 Task: Upload logo in a new group
Action: Mouse moved to (676, 83)
Screenshot: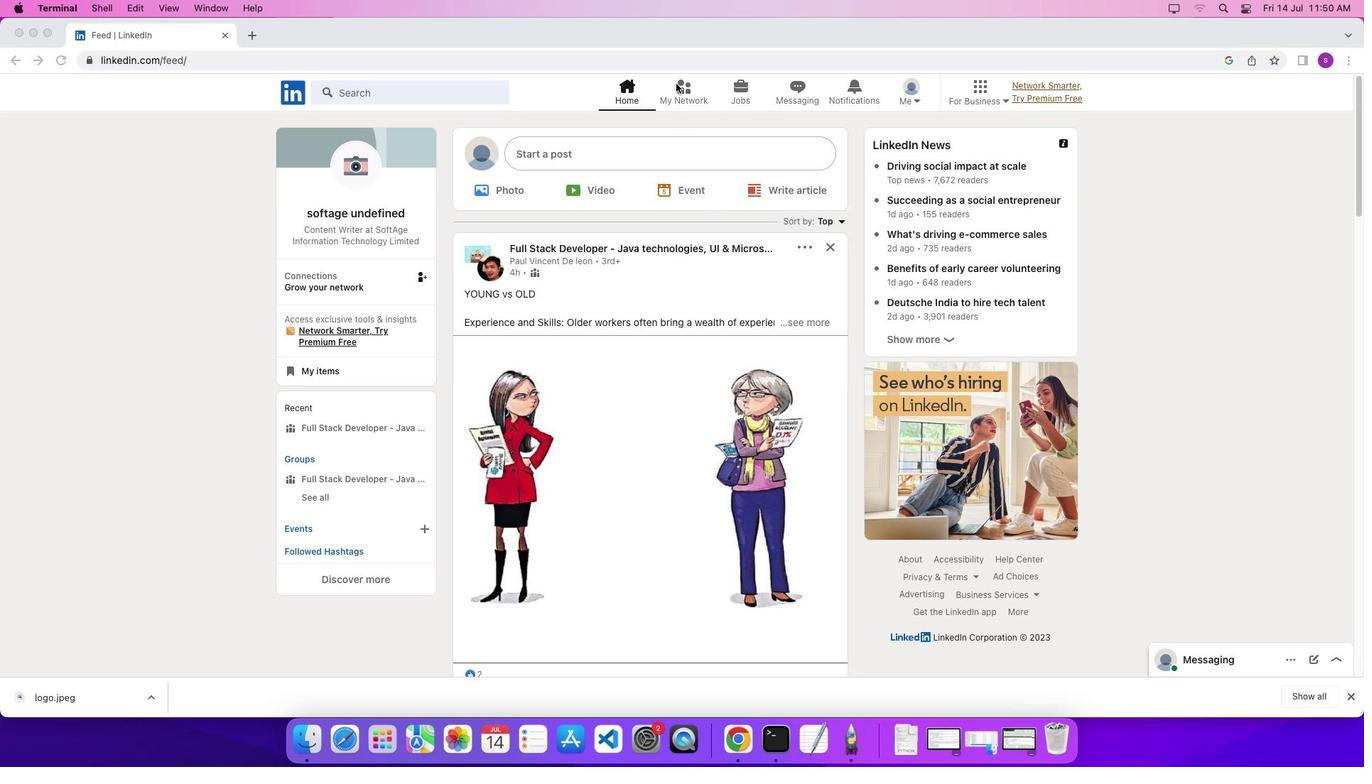
Action: Mouse pressed left at (676, 83)
Screenshot: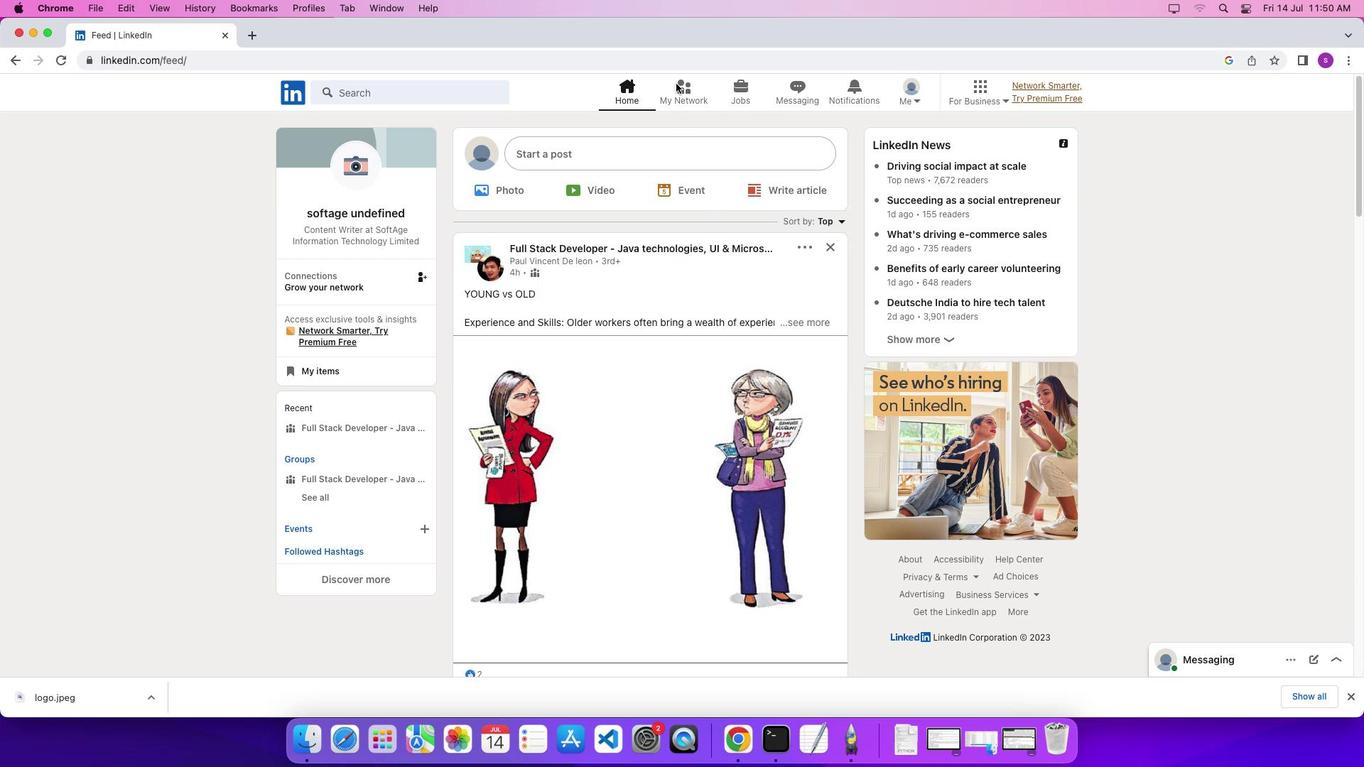 
Action: Mouse pressed left at (676, 83)
Screenshot: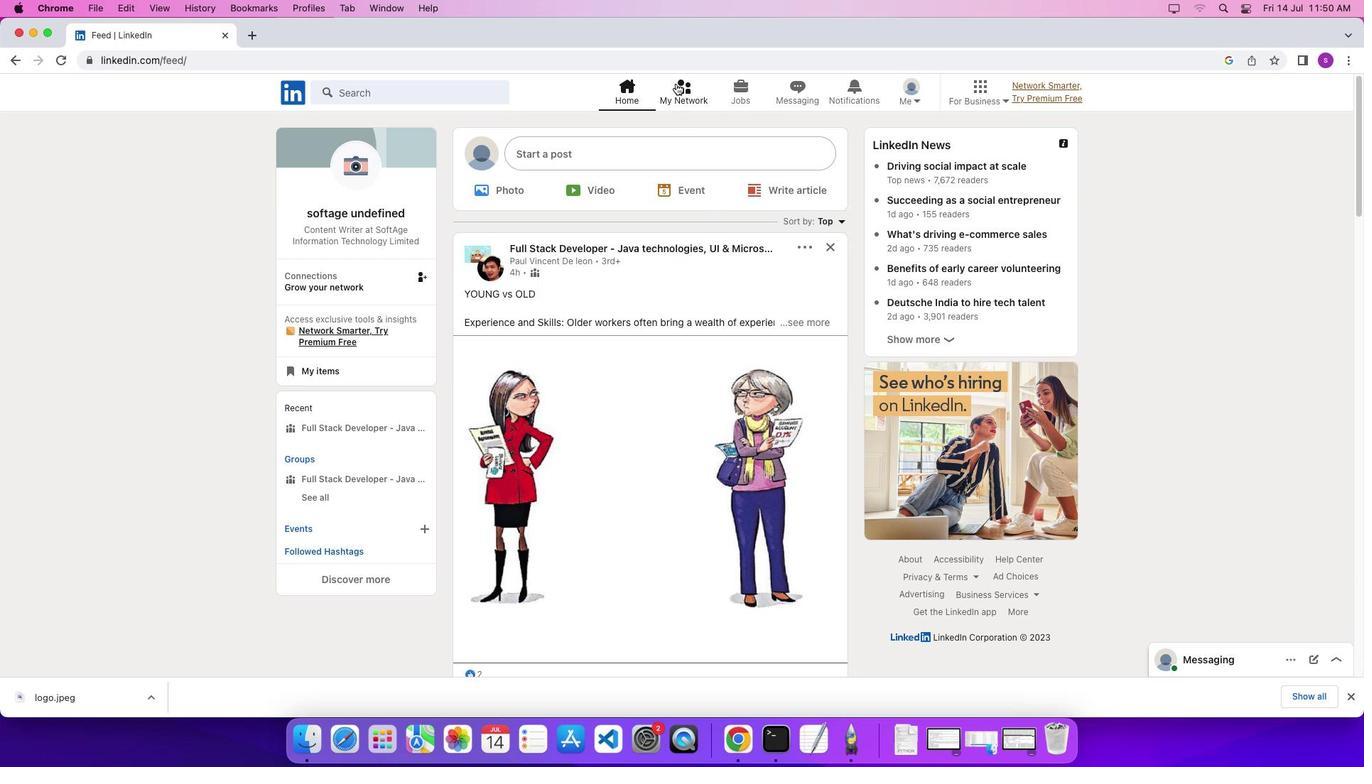 
Action: Mouse moved to (359, 263)
Screenshot: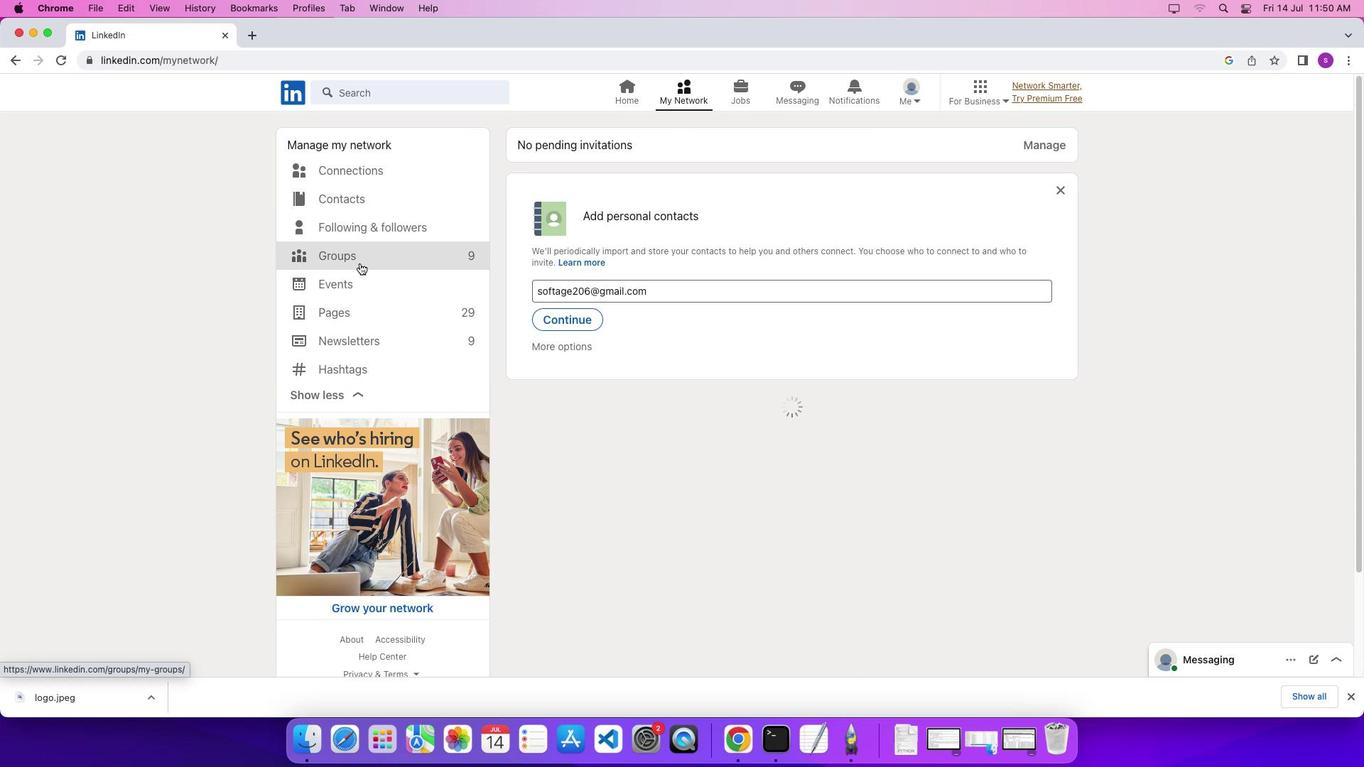 
Action: Mouse pressed left at (359, 263)
Screenshot: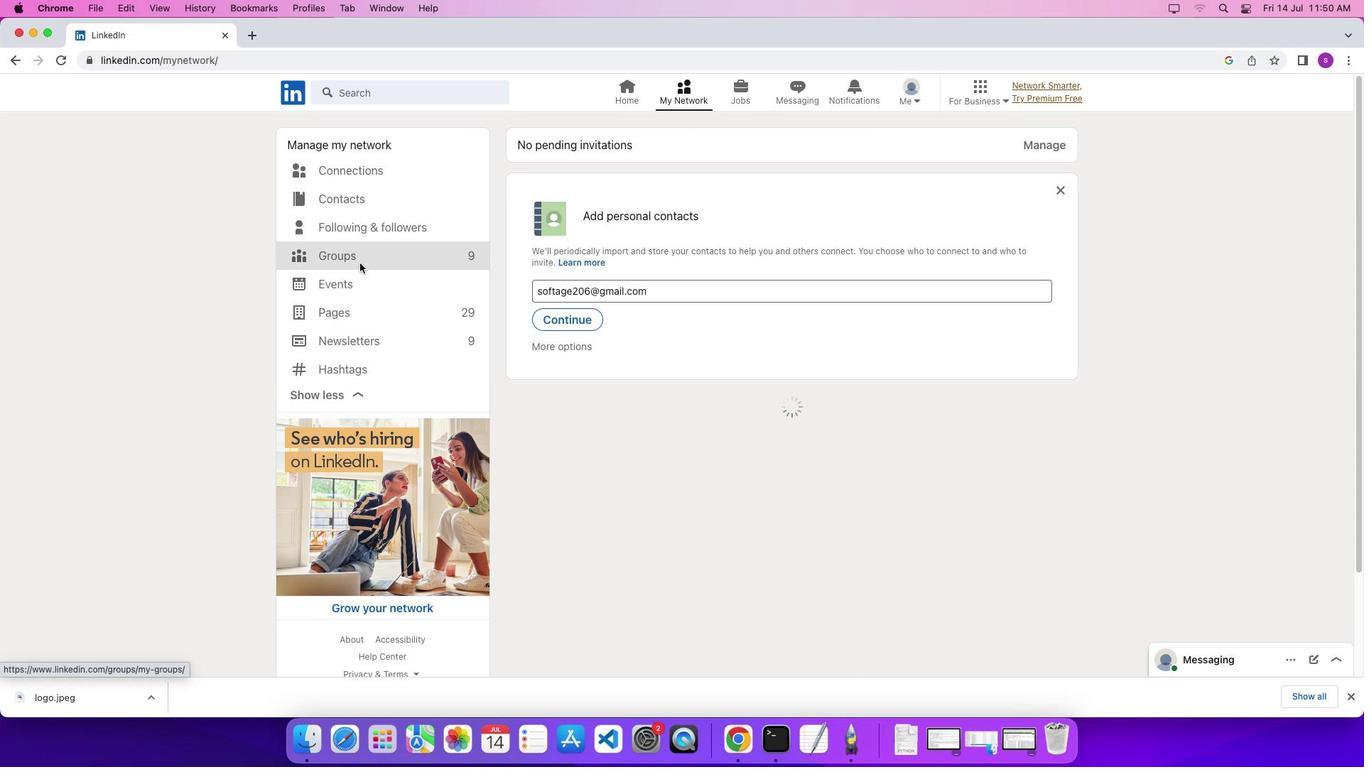 
Action: Mouse moved to (809, 147)
Screenshot: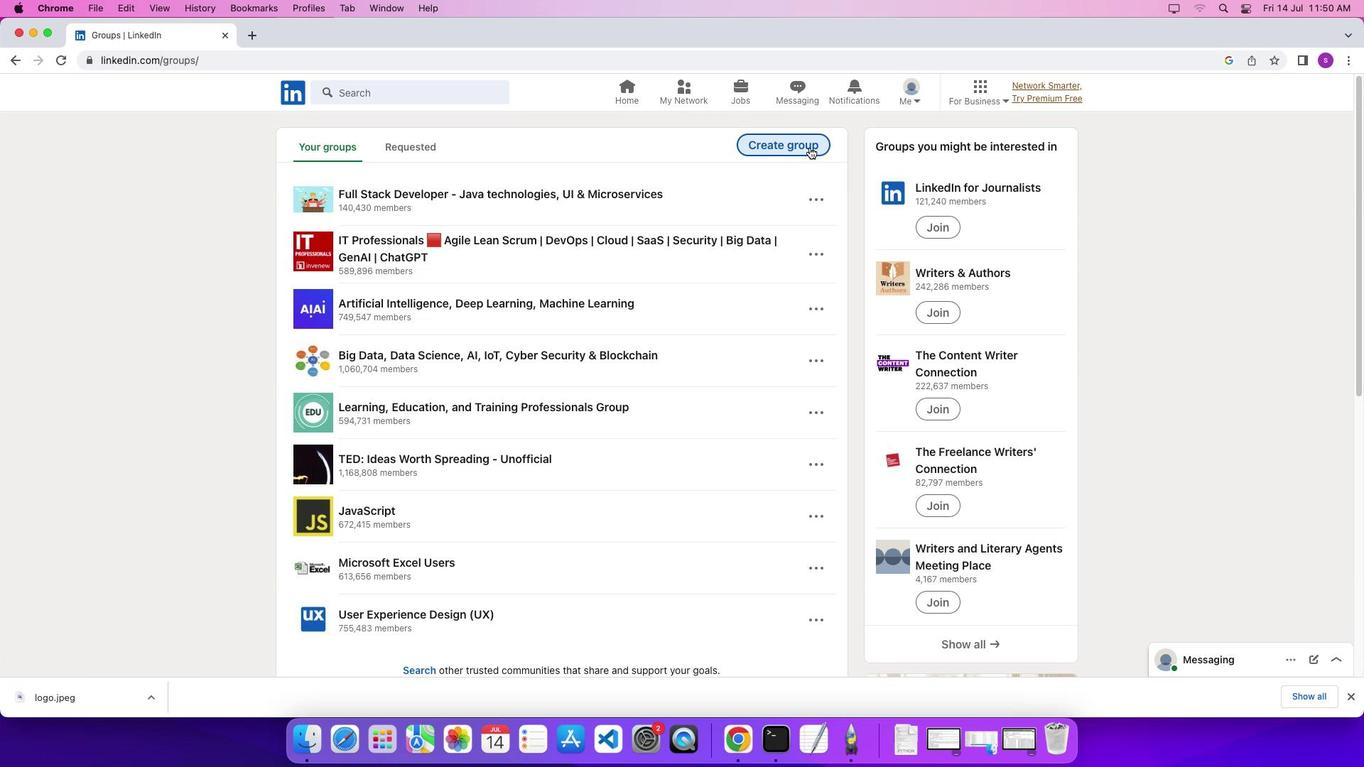 
Action: Mouse pressed left at (809, 147)
Screenshot: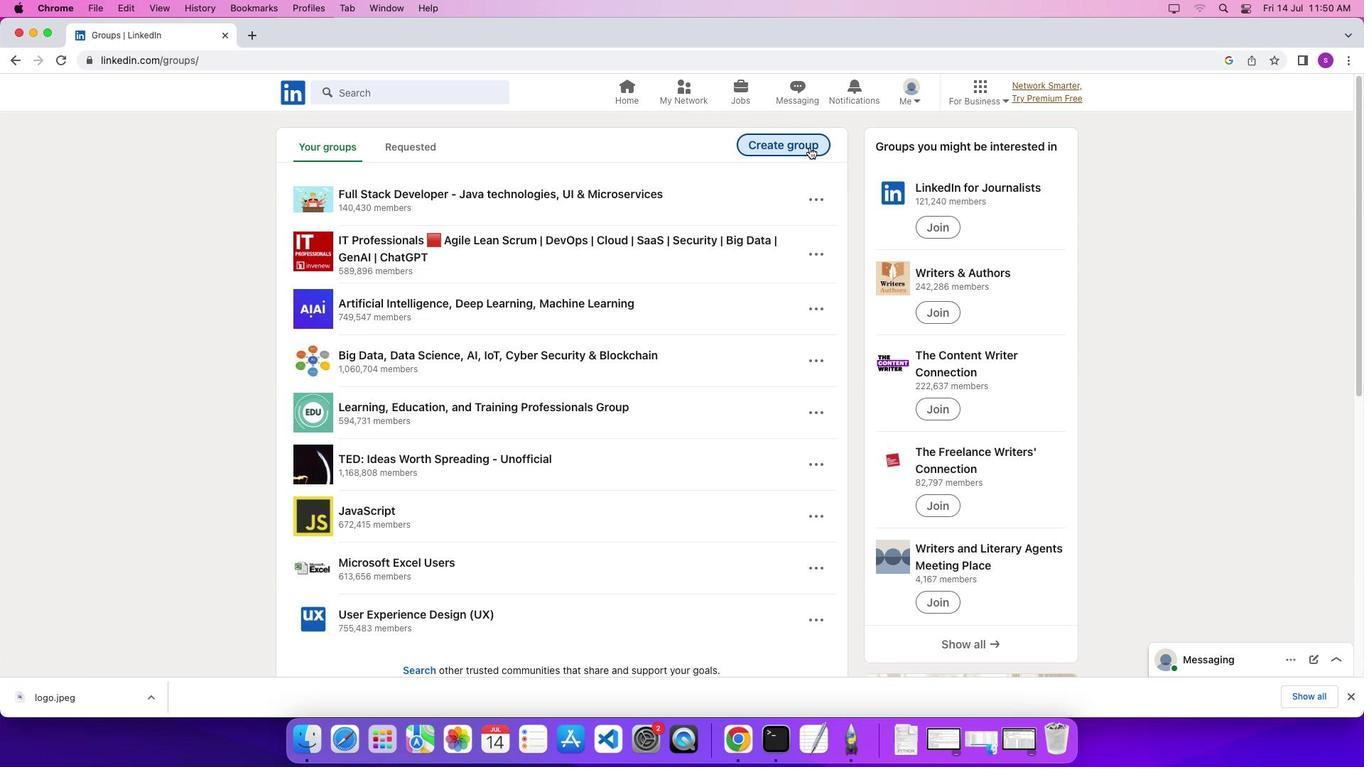 
Action: Mouse moved to (489, 290)
Screenshot: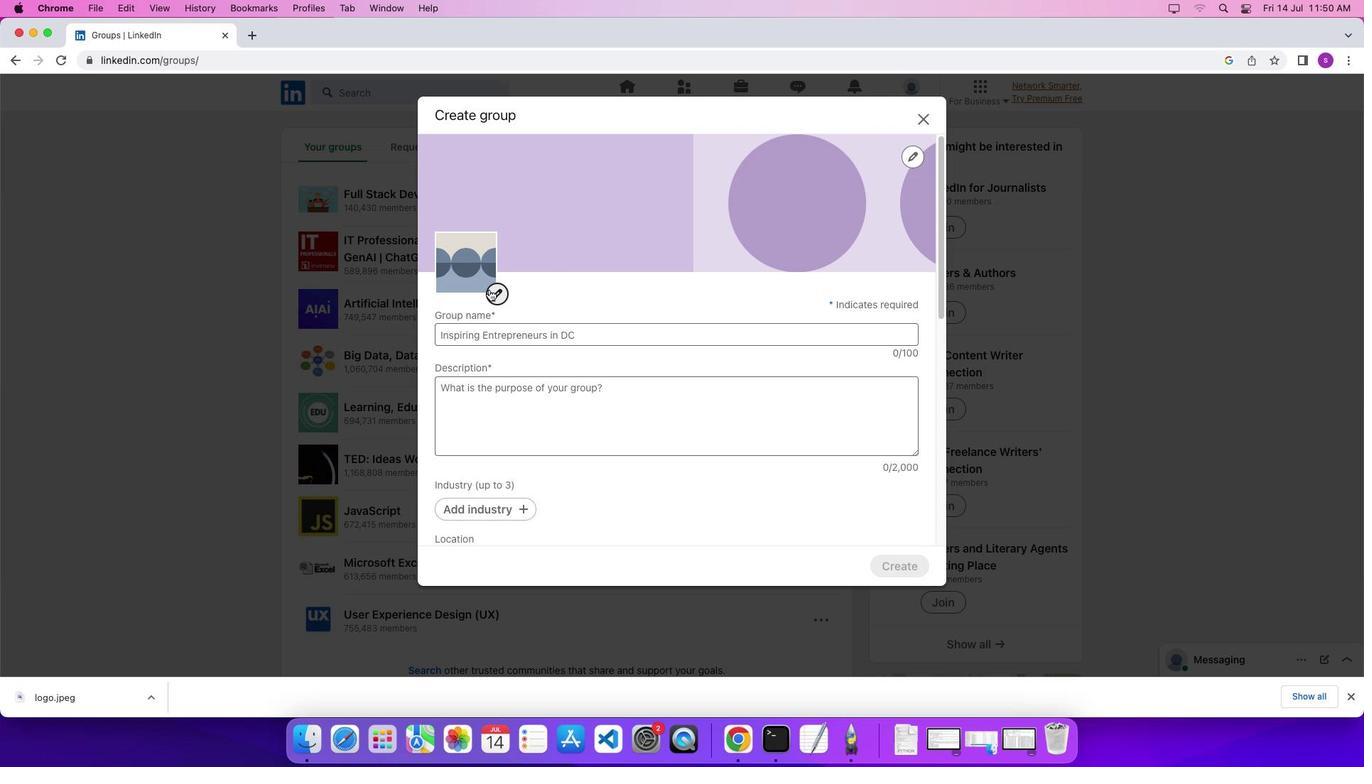 
Action: Mouse pressed left at (489, 290)
Screenshot: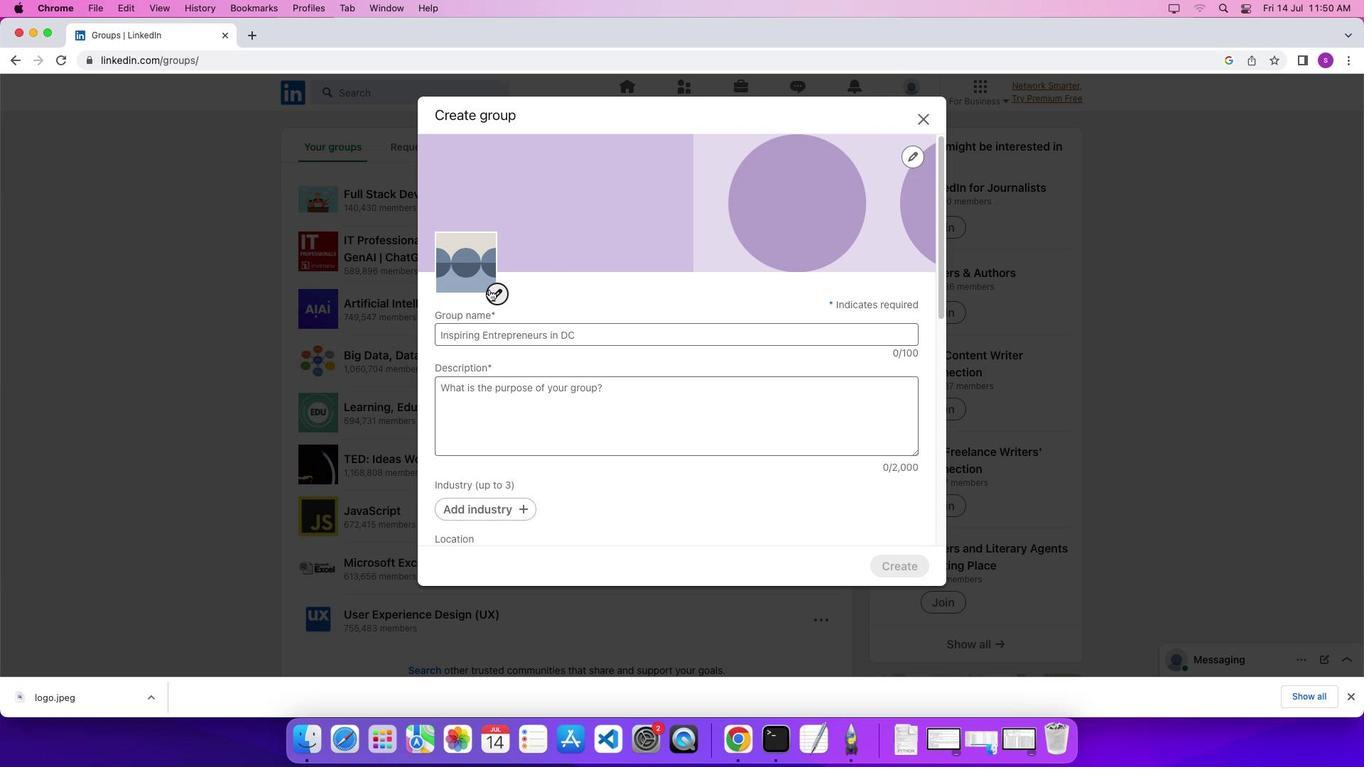 
Action: Mouse moved to (519, 336)
Screenshot: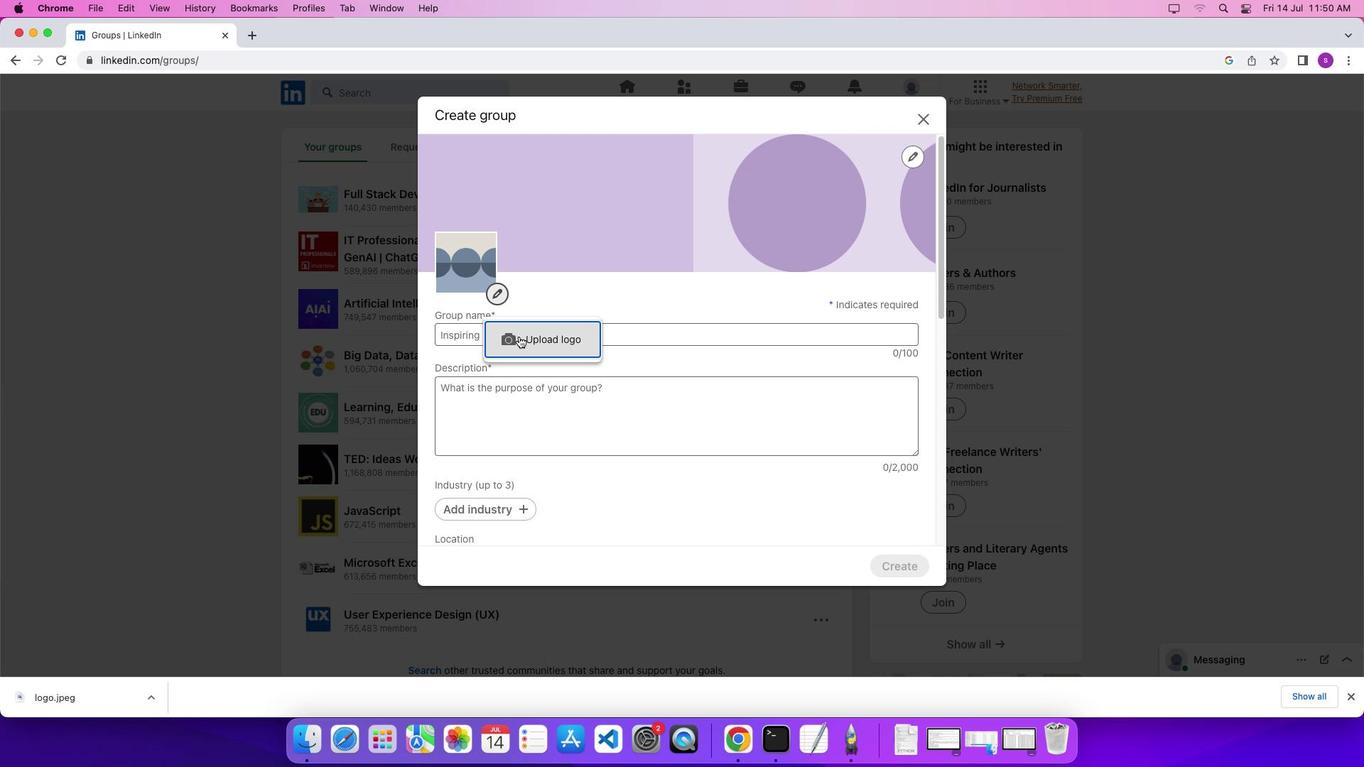 
Action: Mouse pressed left at (519, 336)
Screenshot: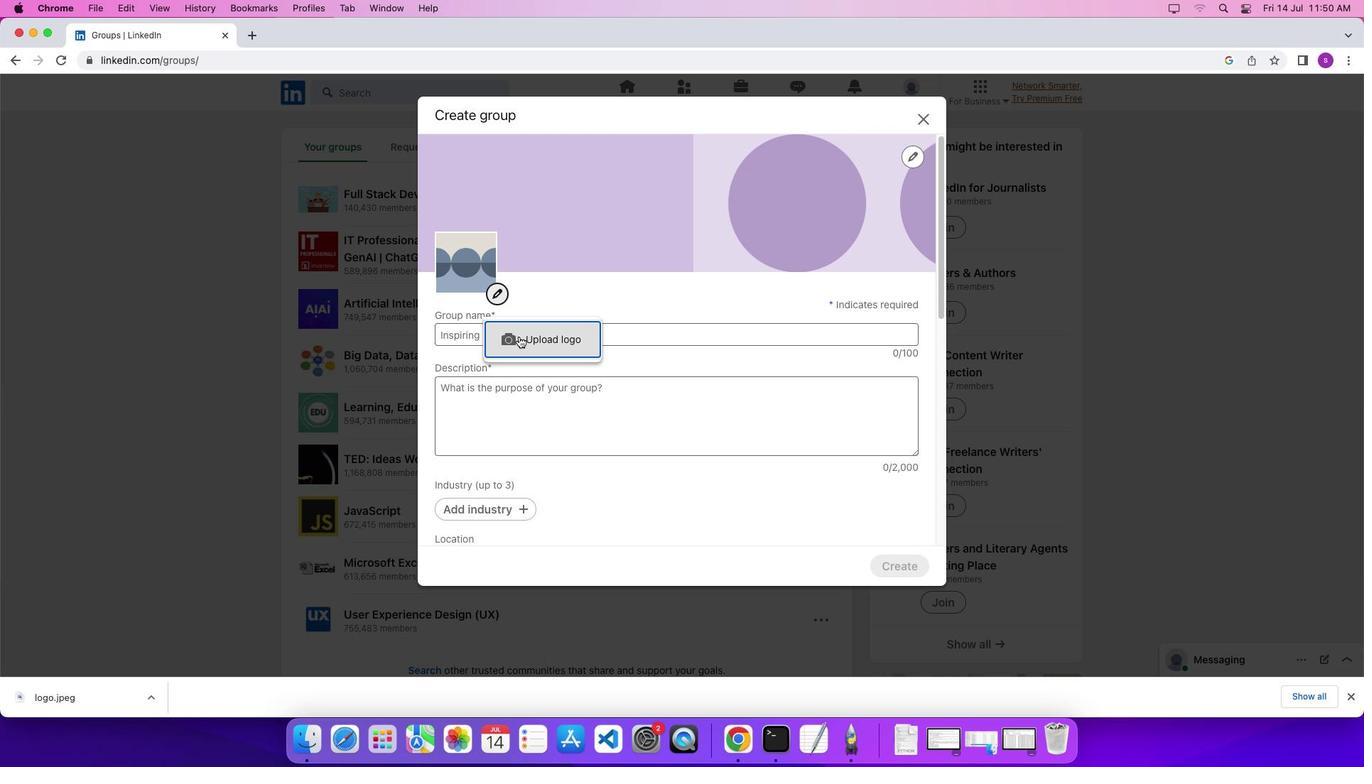 
Action: Mouse moved to (537, 312)
Screenshot: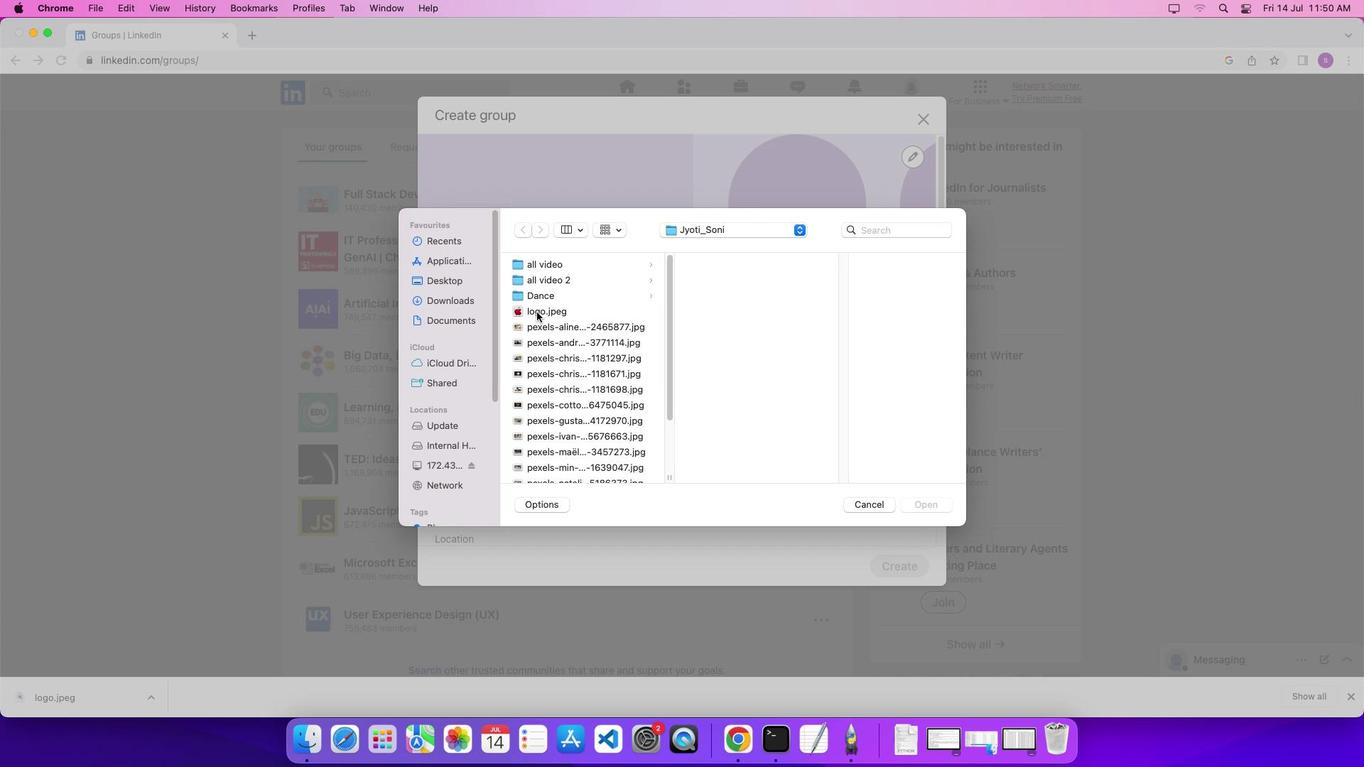 
Action: Mouse pressed left at (537, 312)
Screenshot: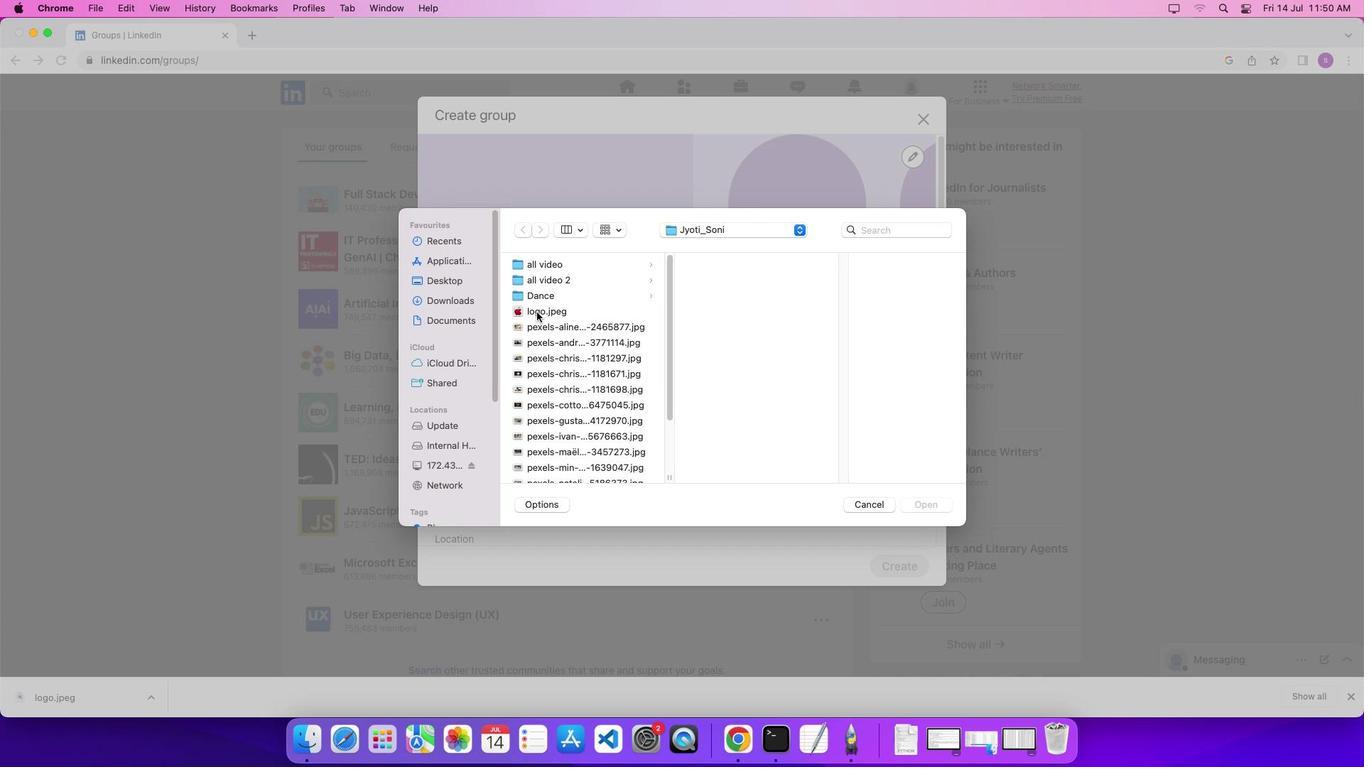 
Action: Mouse moved to (934, 503)
Screenshot: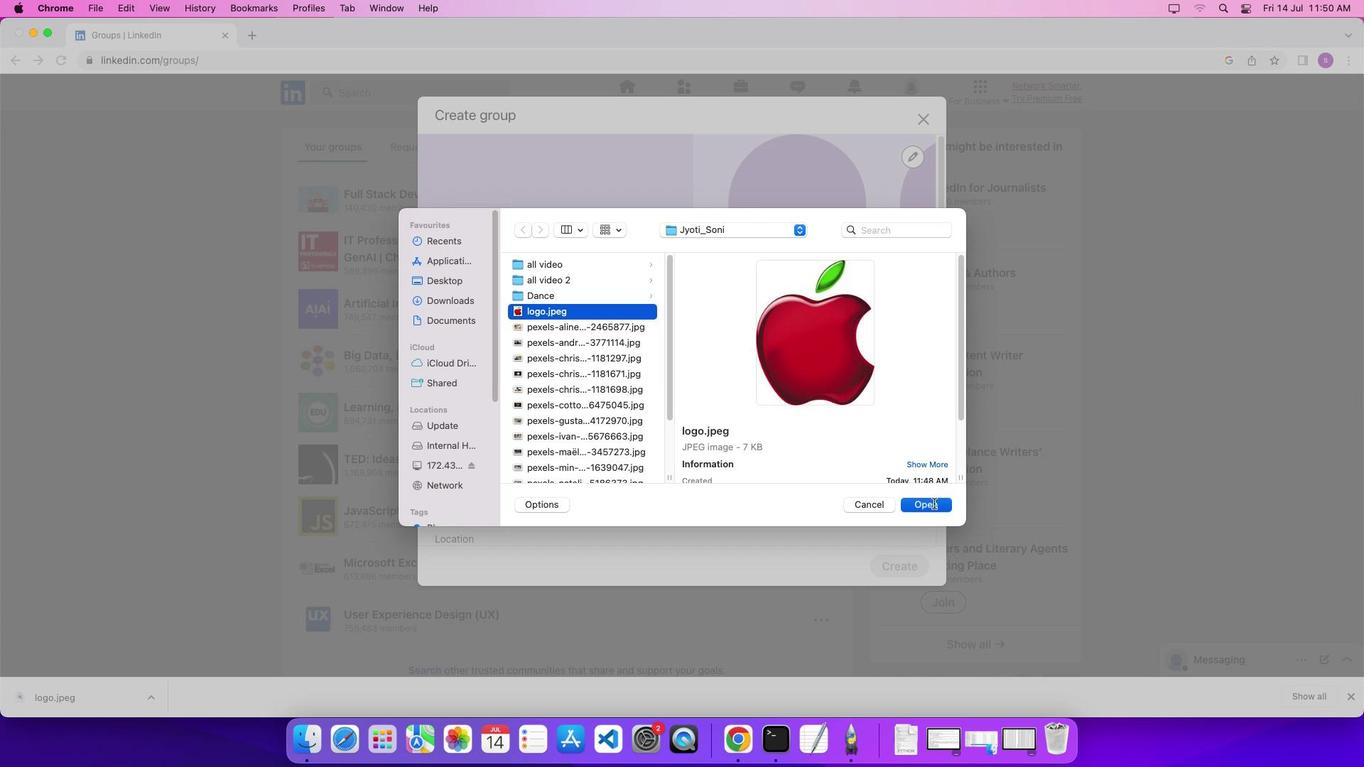 
Action: Mouse pressed left at (934, 503)
Screenshot: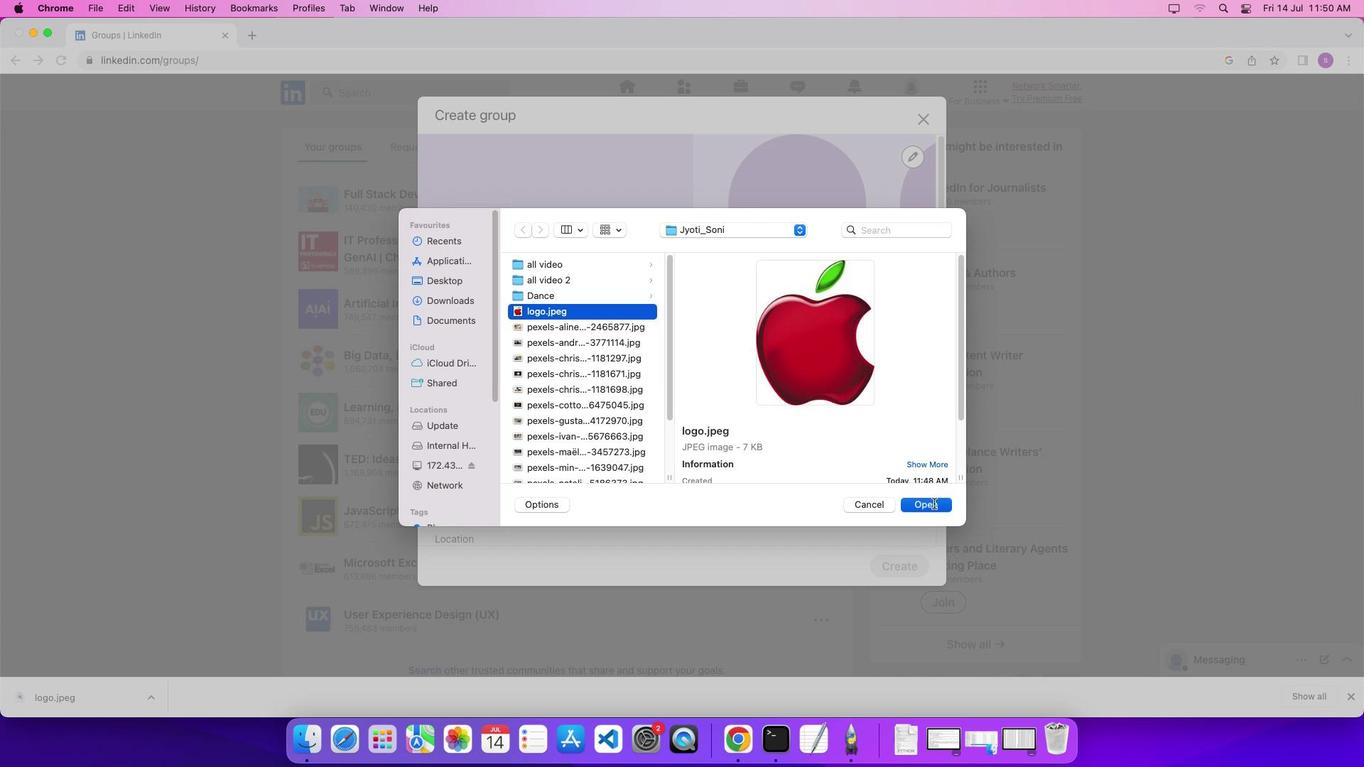 
Action: Mouse moved to (757, 341)
Screenshot: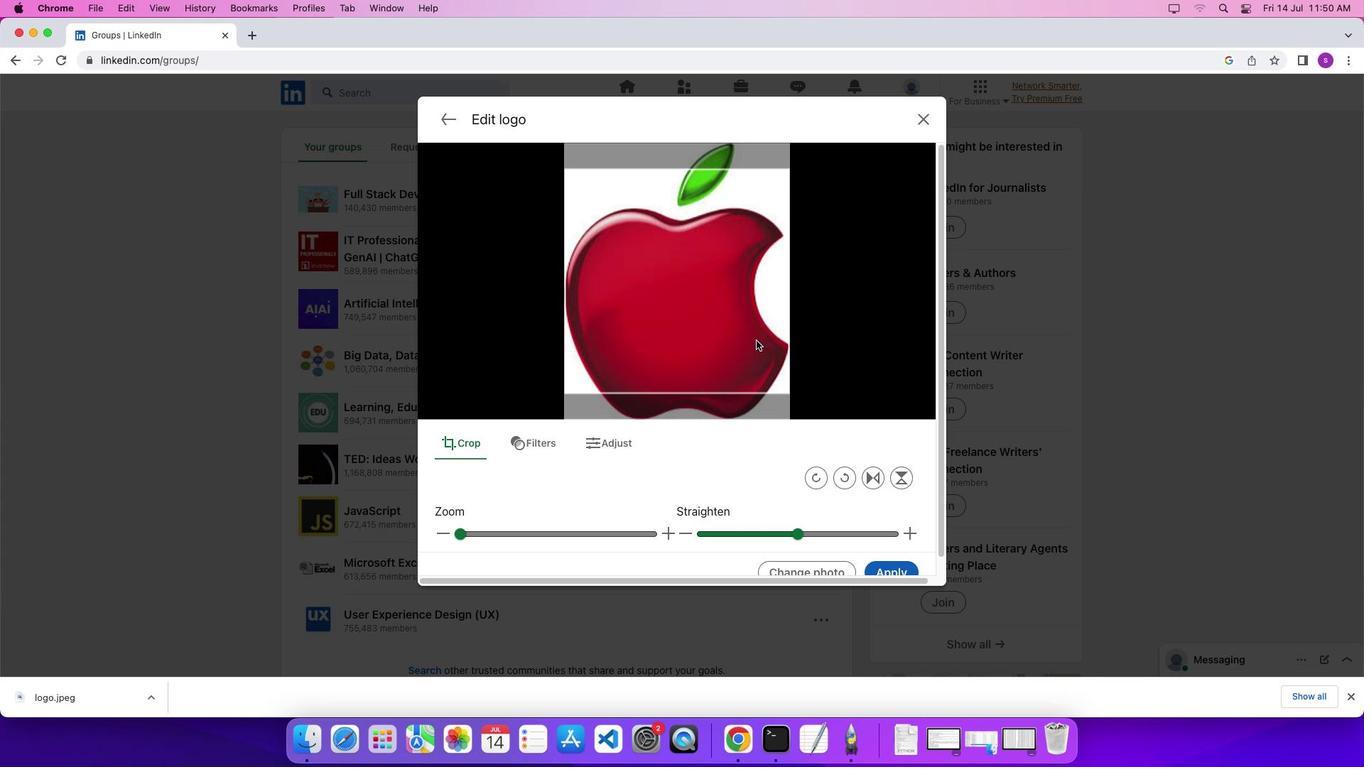 
Action: Mouse pressed left at (757, 341)
Screenshot: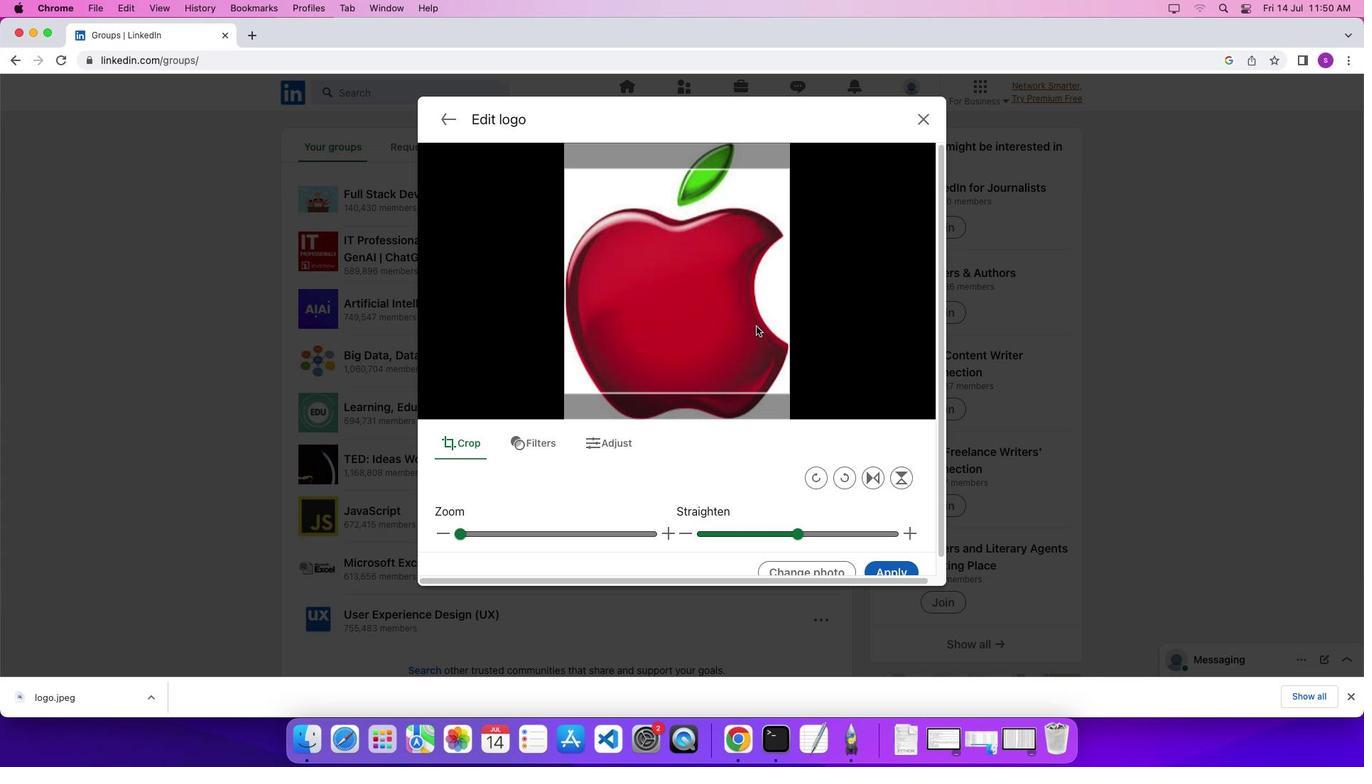 
Action: Mouse moved to (893, 565)
Screenshot: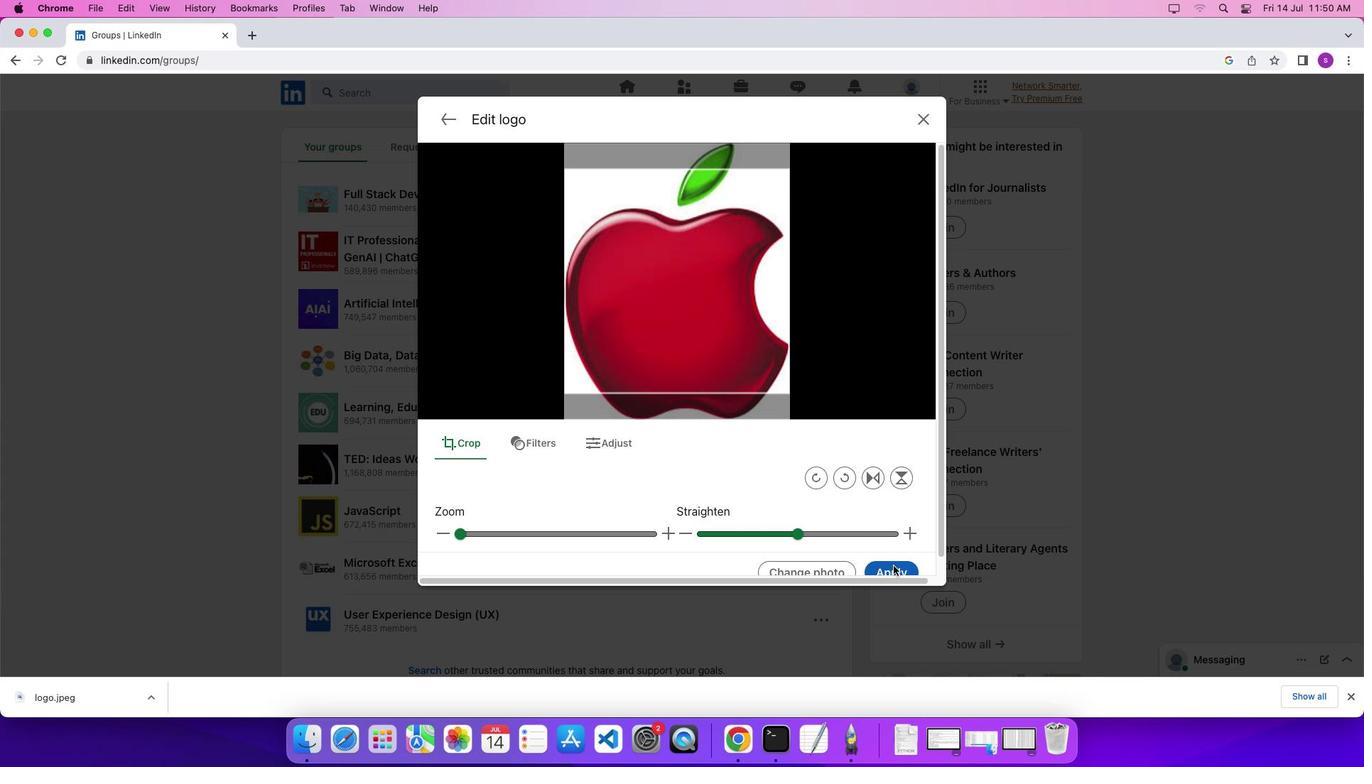 
Action: Mouse pressed left at (893, 565)
Screenshot: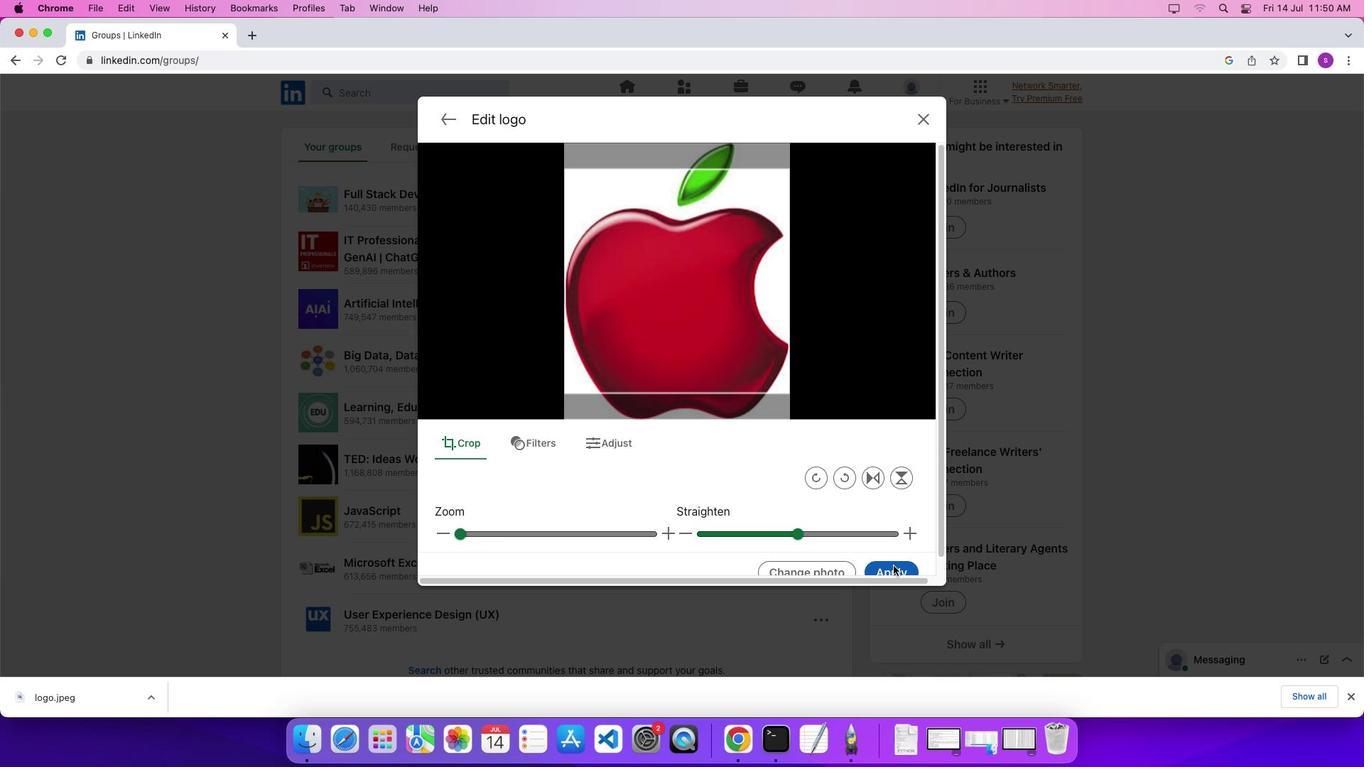 
Action: Mouse pressed left at (893, 565)
Screenshot: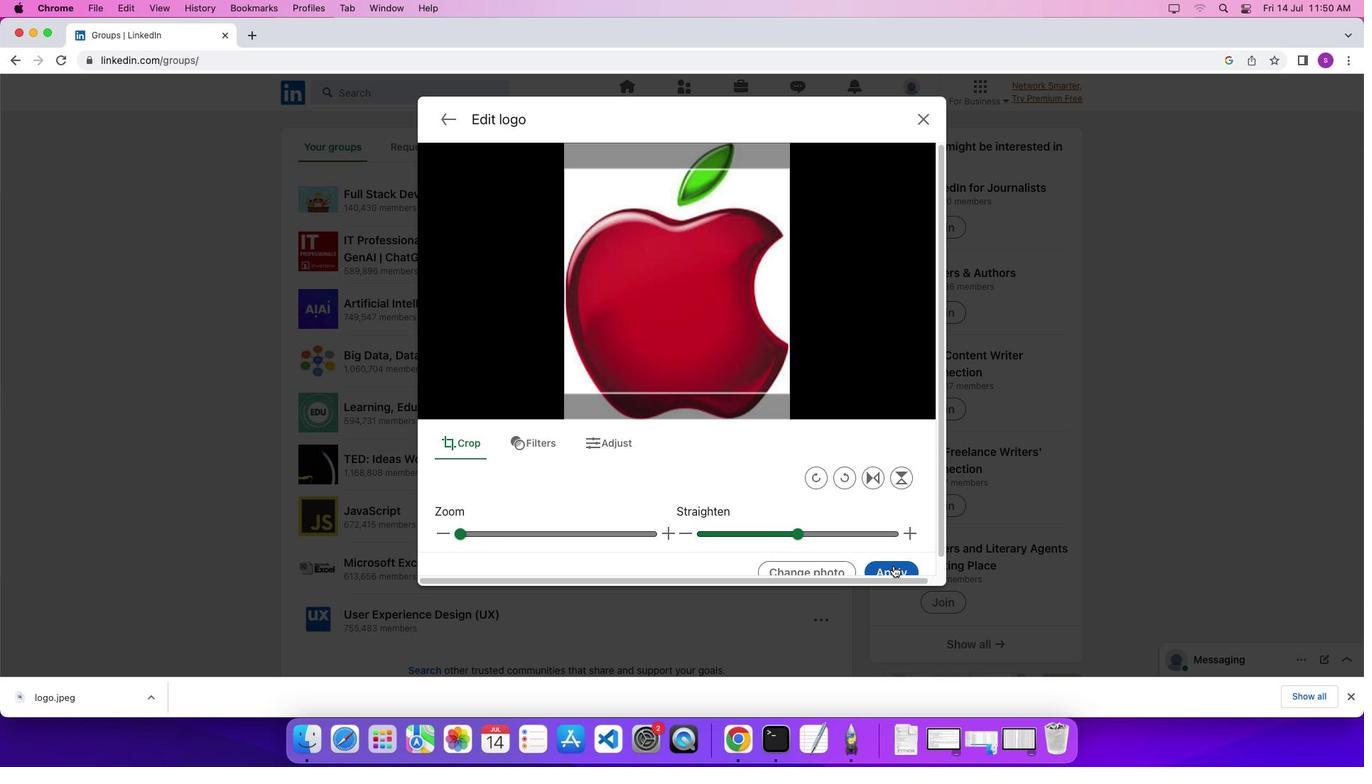 
